 Task: Add the task  Implement a new cloud-based performance management system for a company to the section Rocket Roller in the project ClickTech and add a Due Date to the respective task as 2023/10/11
Action: Mouse moved to (67, 226)
Screenshot: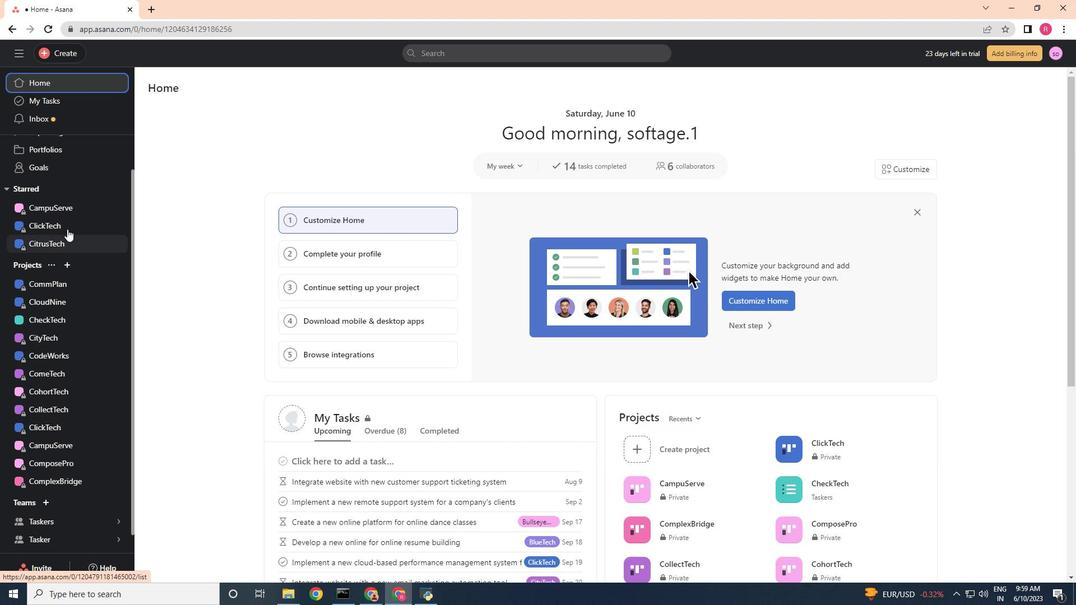 
Action: Mouse pressed left at (67, 226)
Screenshot: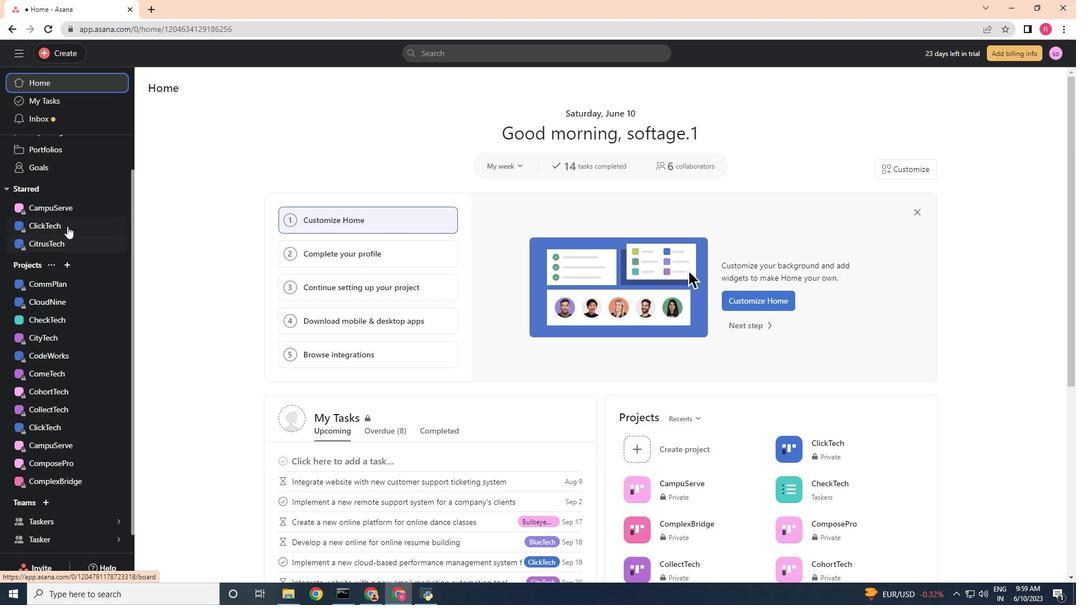 
Action: Mouse moved to (195, 577)
Screenshot: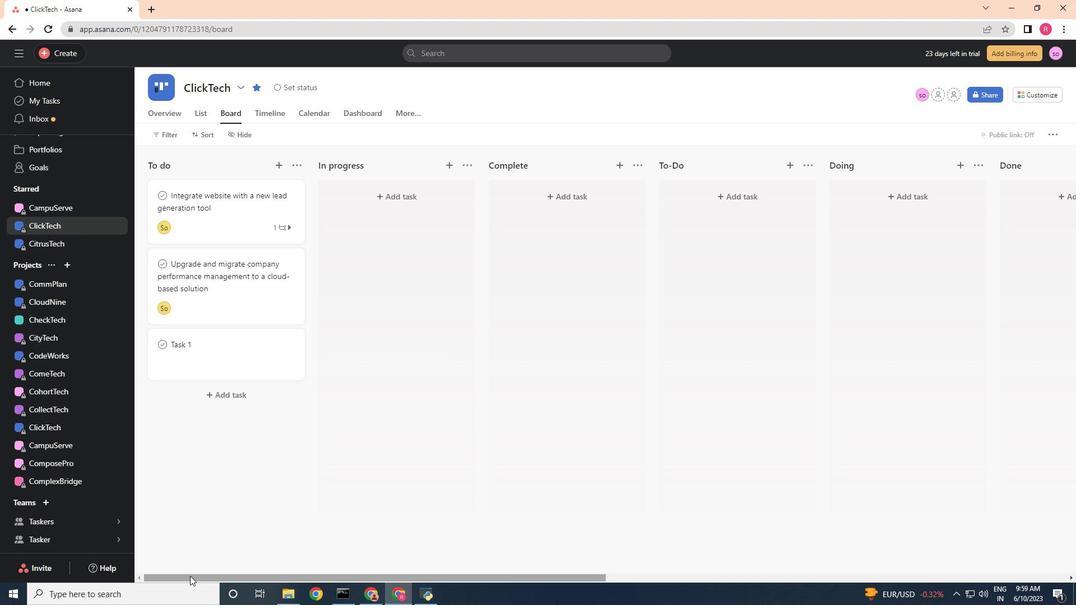 
Action: Mouse pressed left at (195, 577)
Screenshot: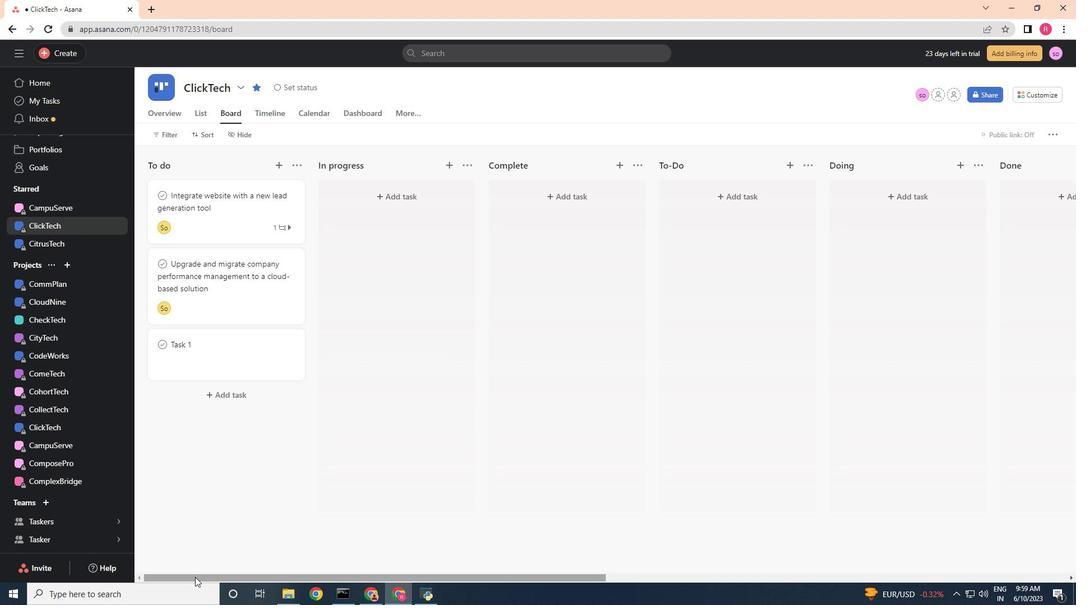 
Action: Mouse moved to (461, 260)
Screenshot: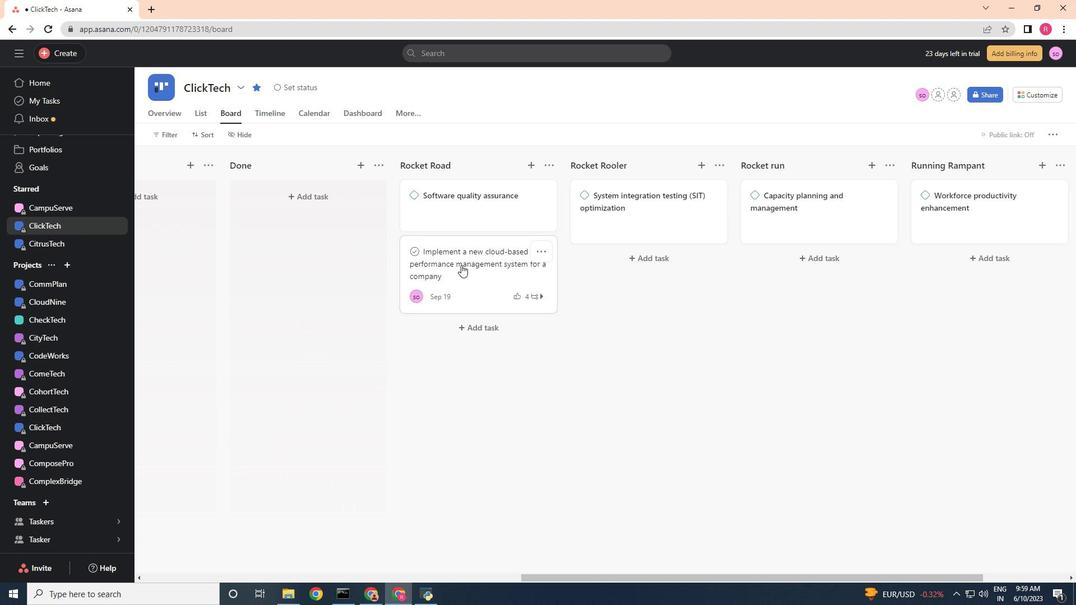 
Action: Mouse pressed left at (461, 260)
Screenshot: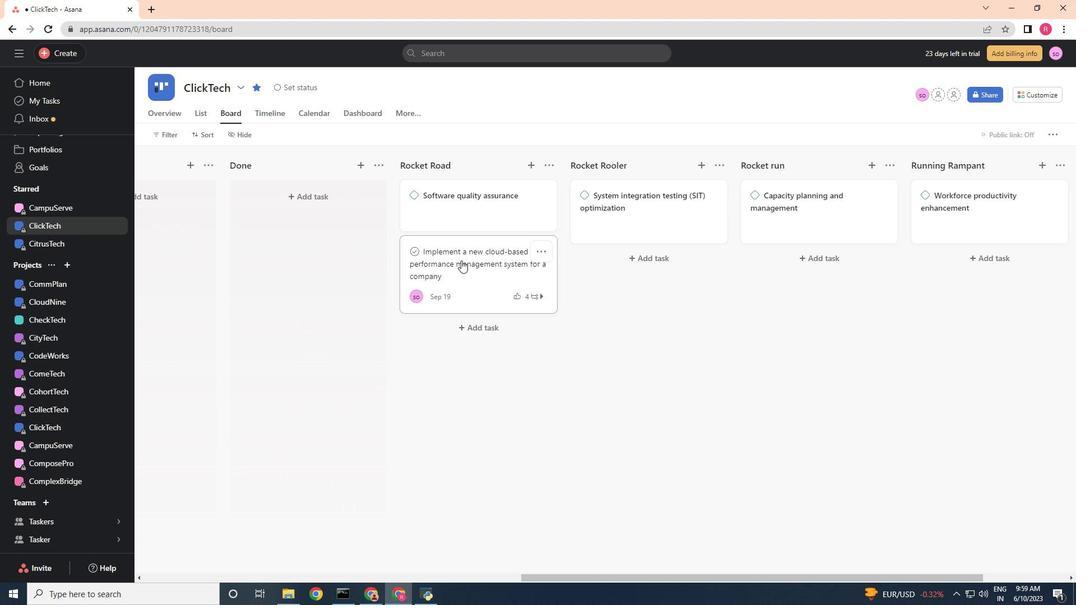 
Action: Mouse moved to (611, 310)
Screenshot: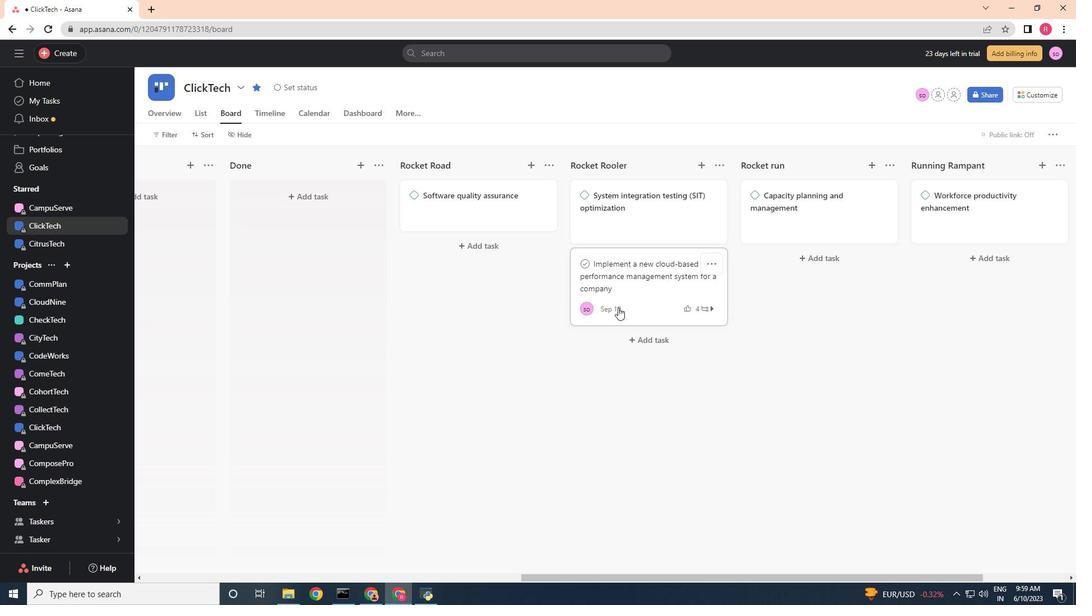 
Action: Mouse pressed left at (611, 310)
Screenshot: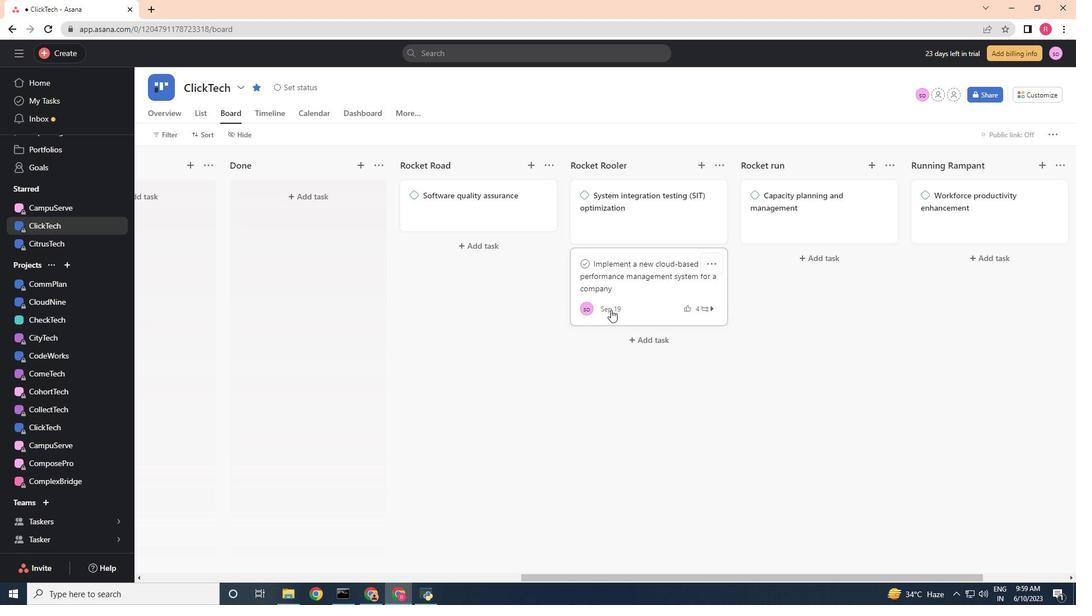 
Action: Mouse moved to (727, 338)
Screenshot: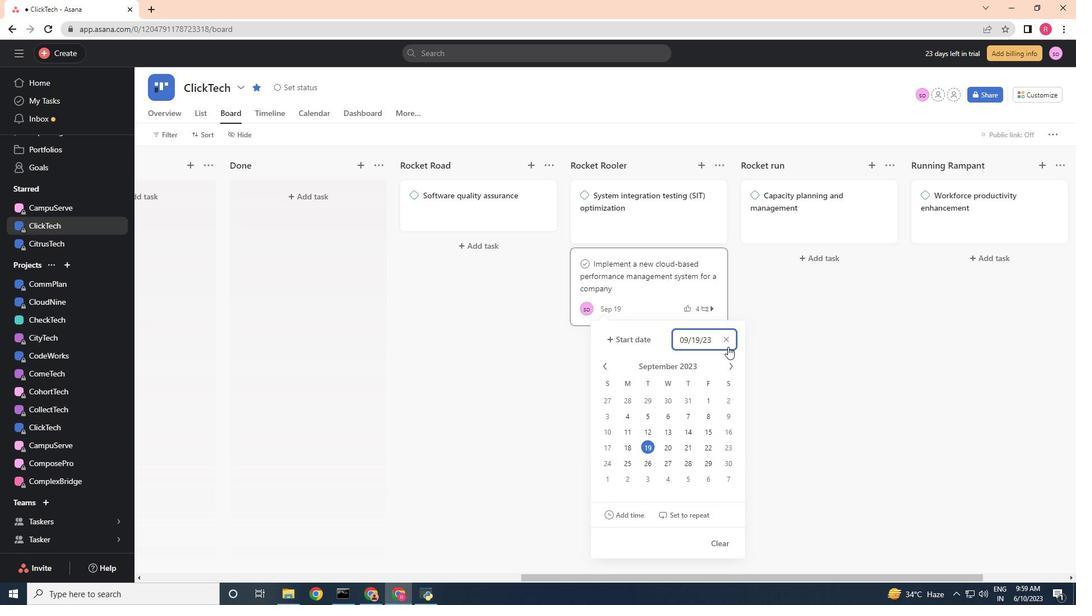 
Action: Mouse pressed left at (727, 338)
Screenshot: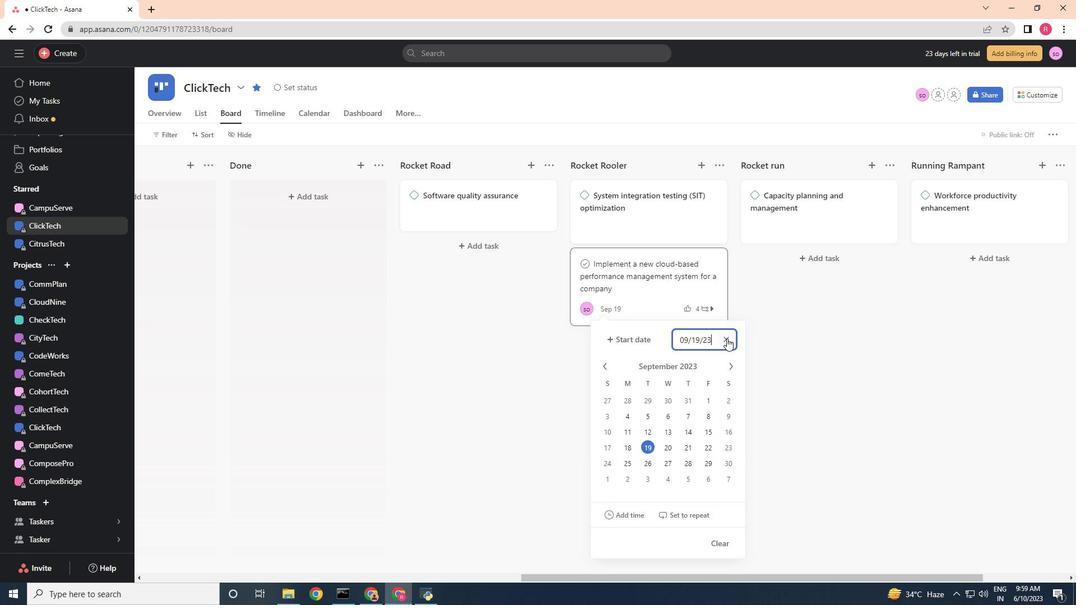 
Action: Mouse moved to (730, 365)
Screenshot: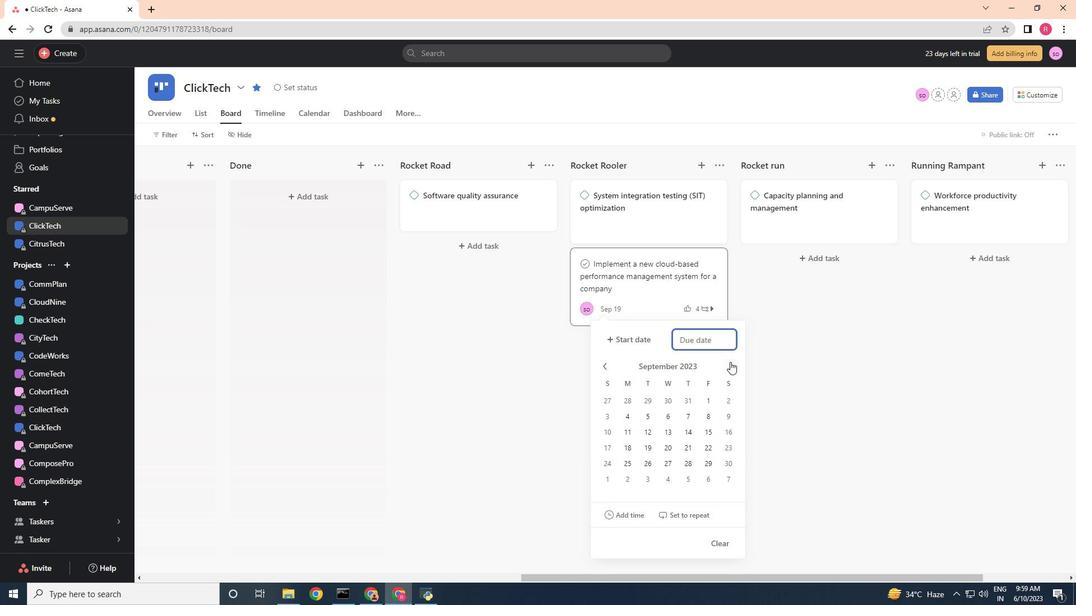 
Action: Mouse pressed left at (730, 365)
Screenshot: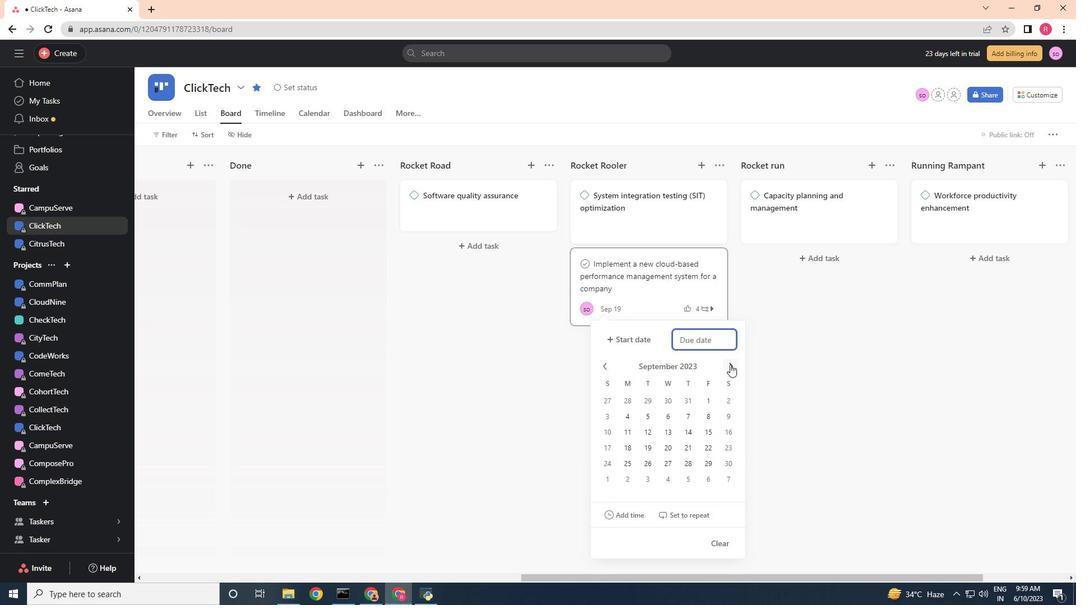 
Action: Mouse pressed left at (730, 365)
Screenshot: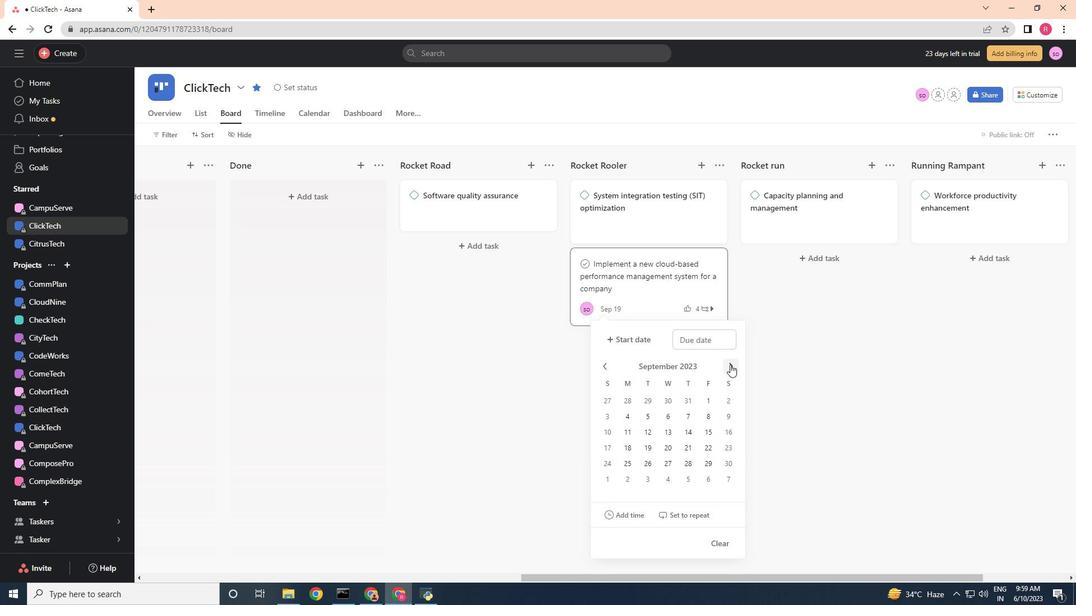 
Action: Mouse pressed left at (730, 365)
Screenshot: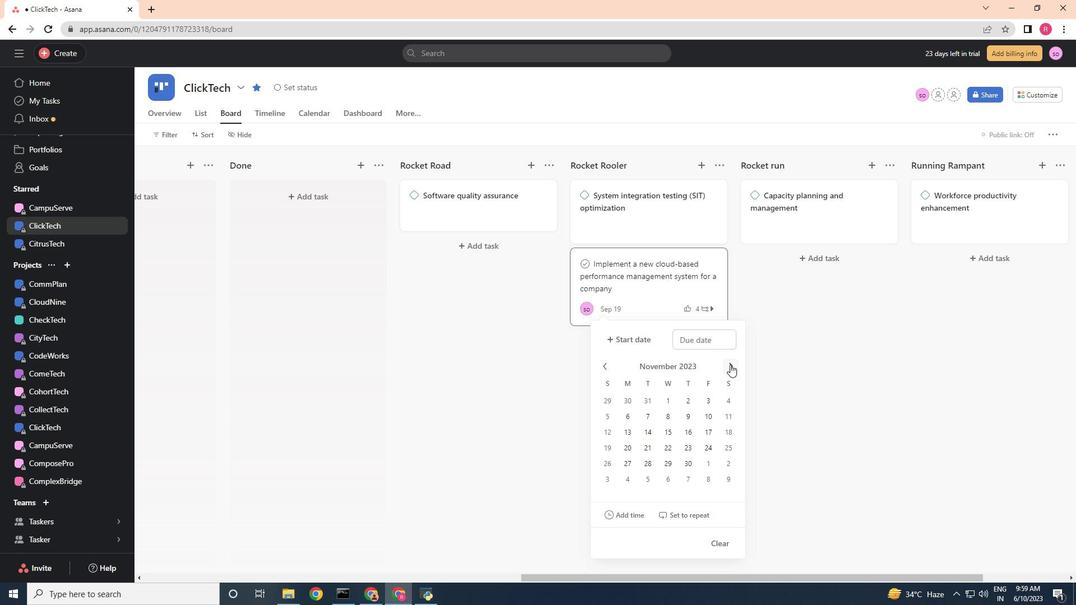 
Action: Mouse moved to (604, 364)
Screenshot: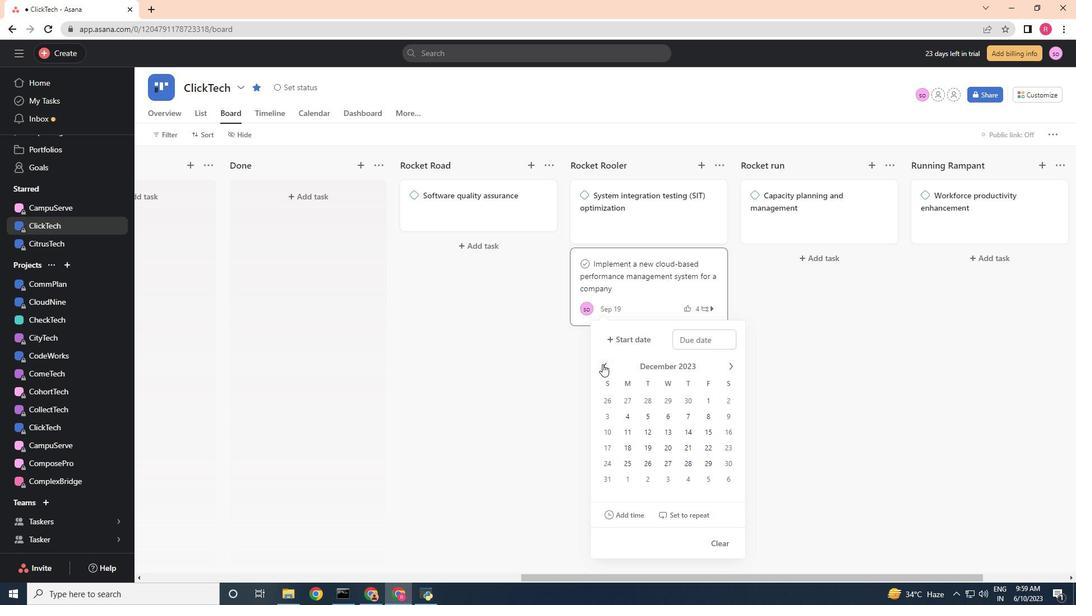 
Action: Mouse pressed left at (604, 364)
Screenshot: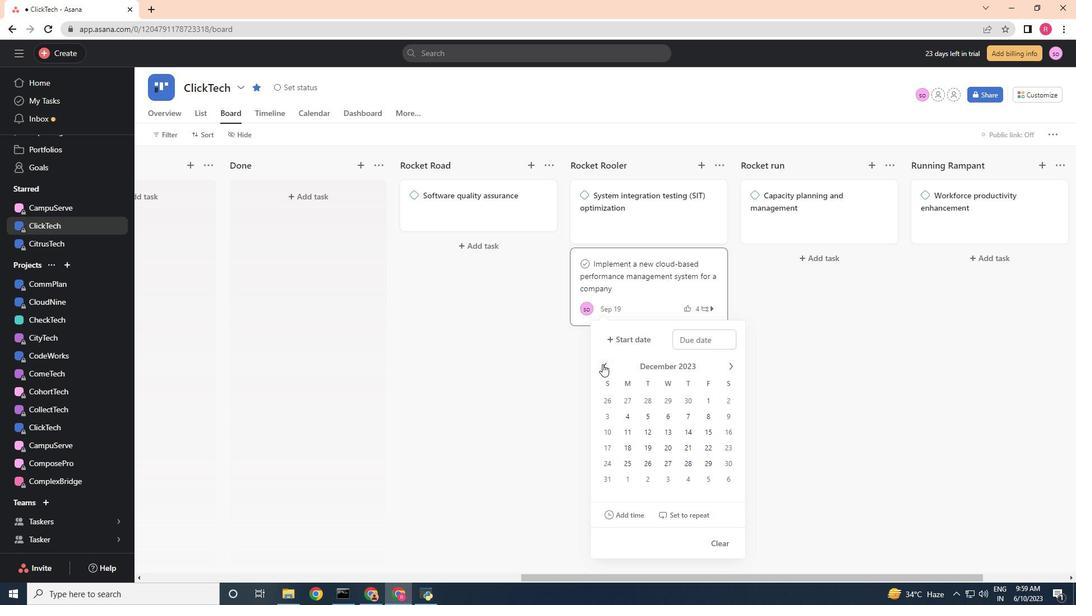 
Action: Mouse pressed left at (604, 364)
Screenshot: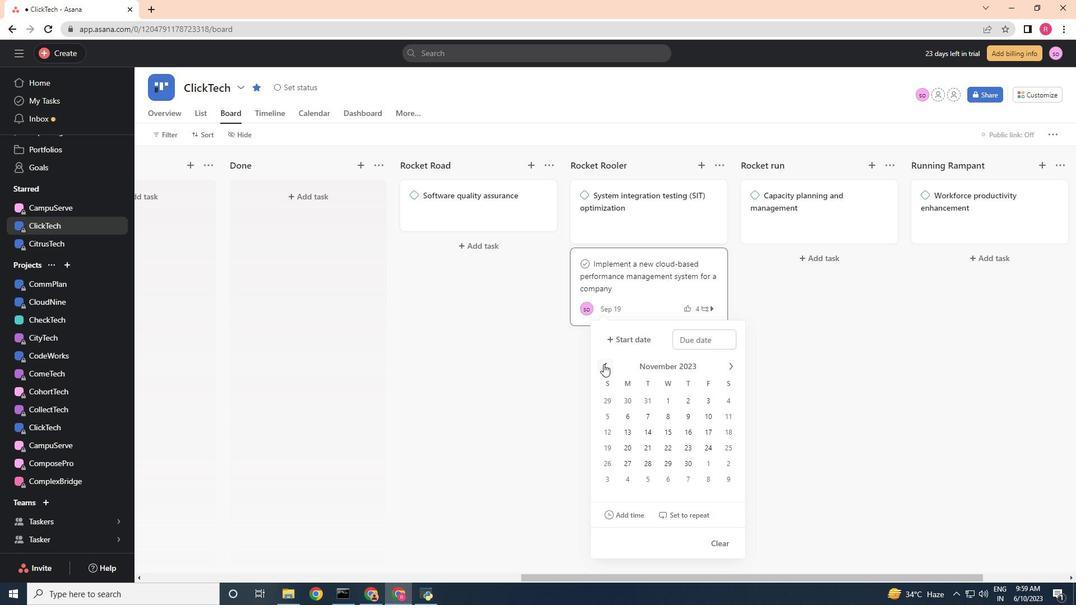 
Action: Mouse moved to (671, 419)
Screenshot: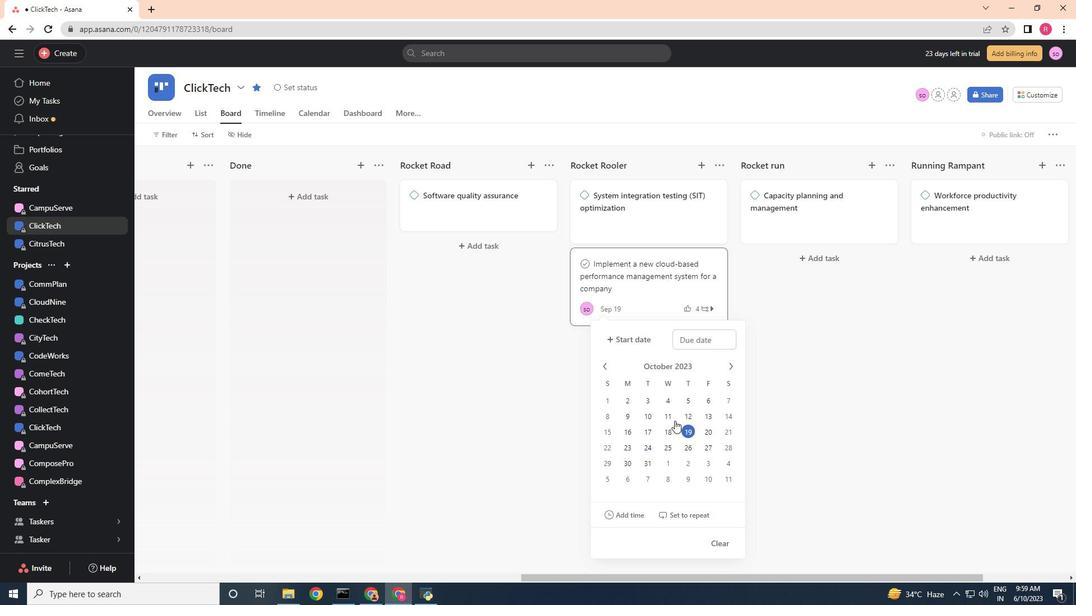 
Action: Mouse pressed left at (671, 419)
Screenshot: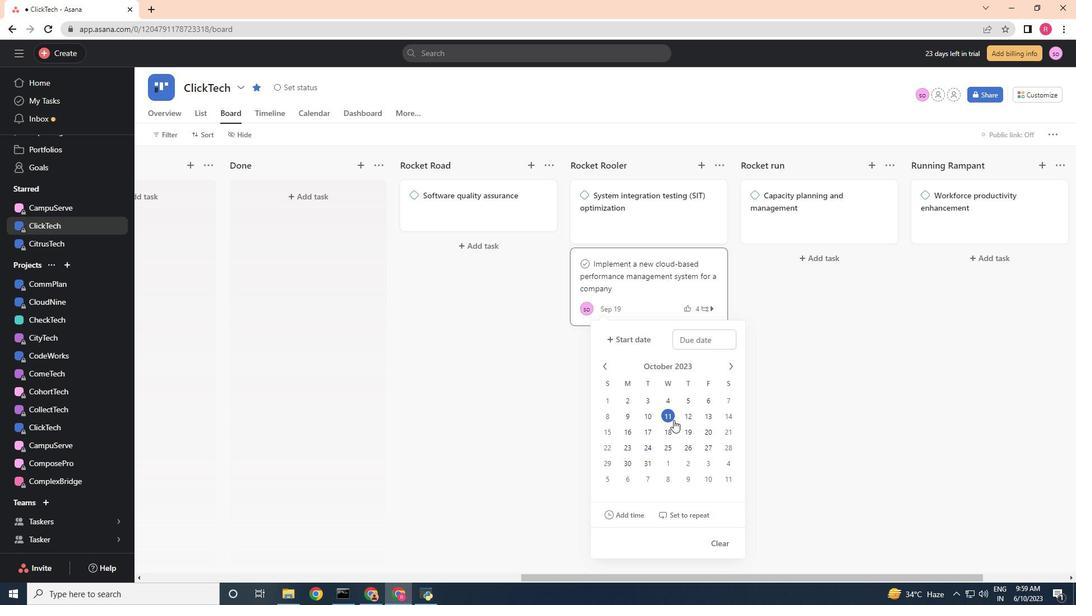 
Action: Mouse moved to (804, 409)
Screenshot: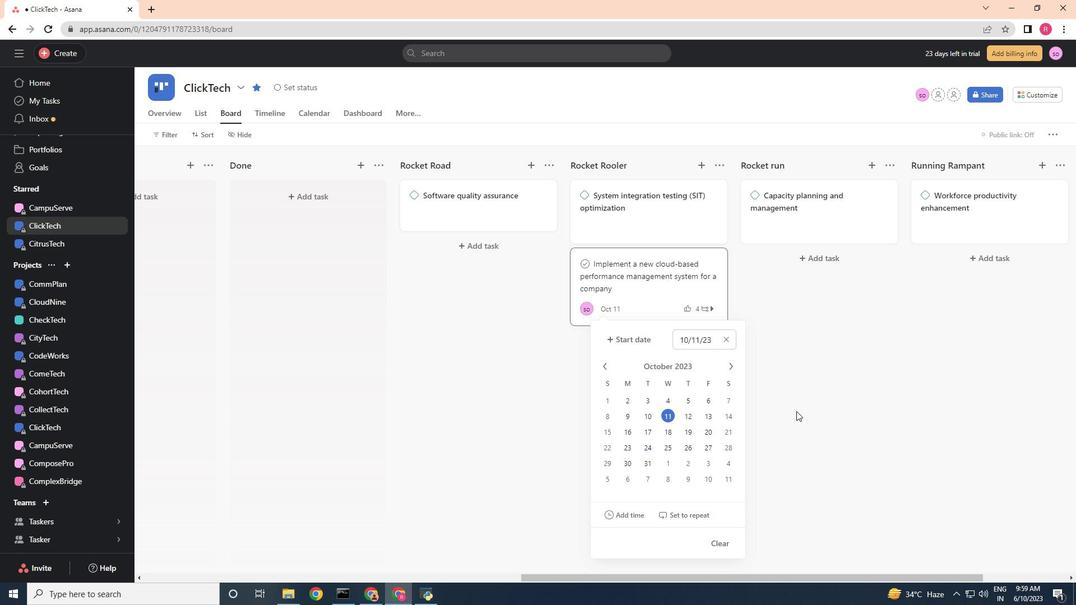 
Action: Mouse pressed left at (804, 409)
Screenshot: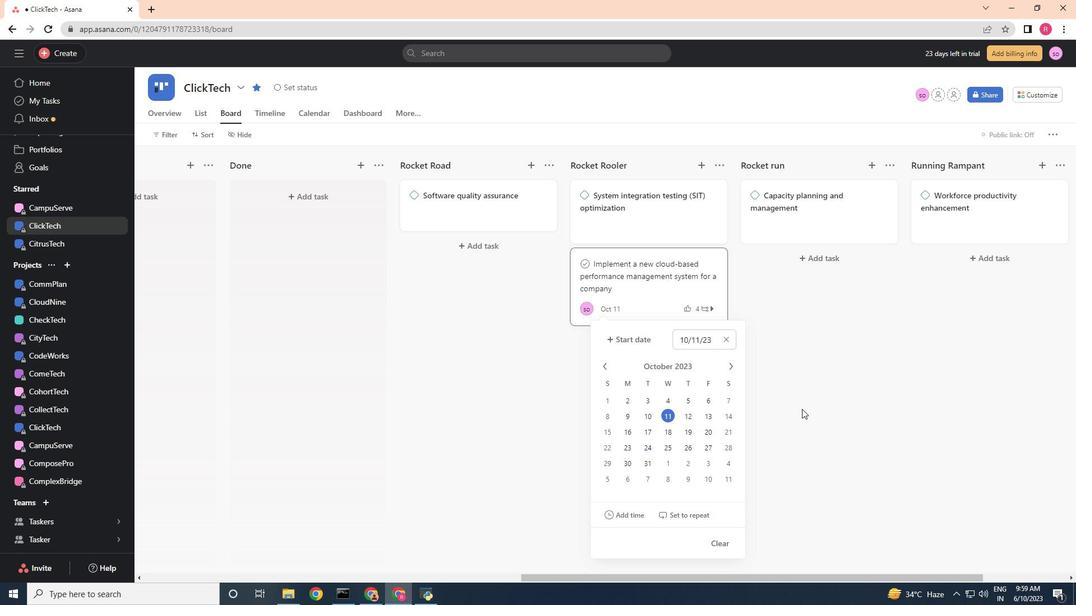 
Action: Mouse moved to (804, 409)
Screenshot: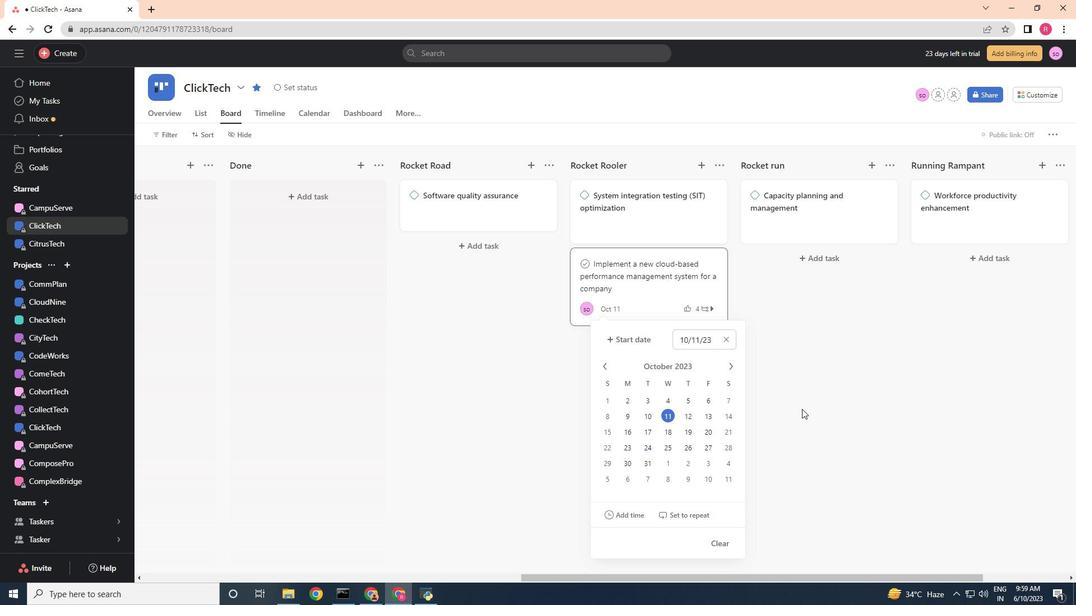 
